 Task: Create a sub task Release to Production / Go Live for the task  Create user profiles and permissions system for the app in the project TurboCharge , assign it to team member softage.10@softage.net and update the status of the sub task to  On Track  , set the priority of the sub task to Low.
Action: Mouse moved to (51, 341)
Screenshot: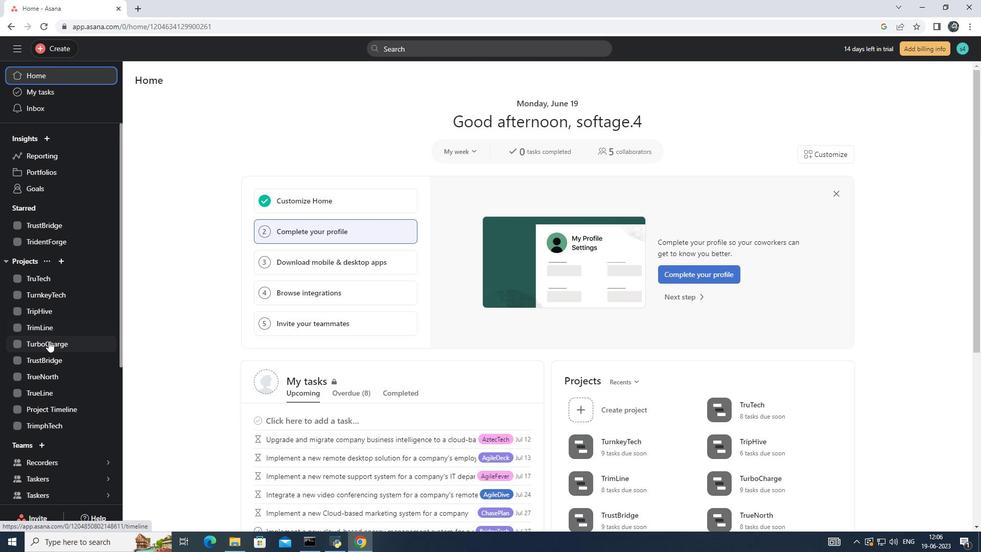 
Action: Mouse pressed left at (51, 341)
Screenshot: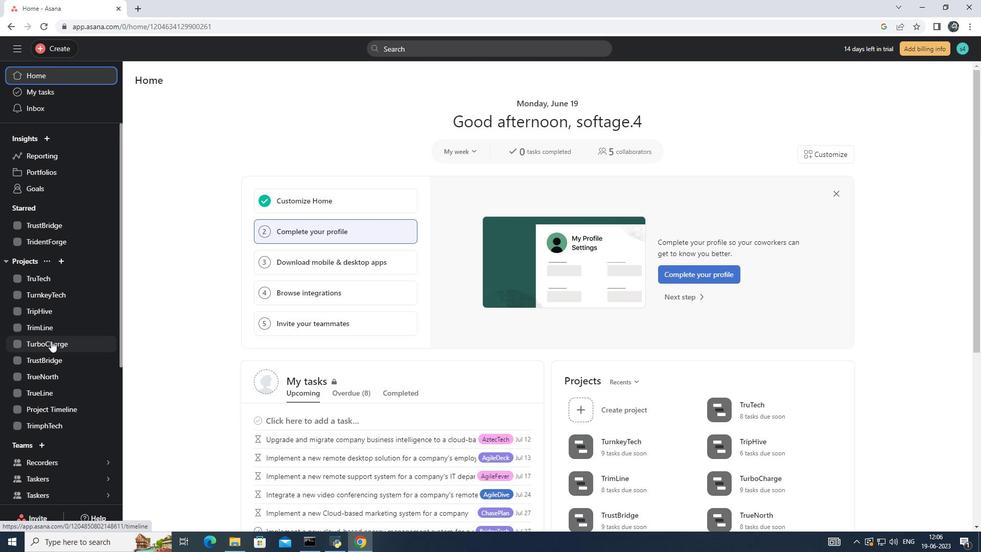 
Action: Mouse moved to (425, 240)
Screenshot: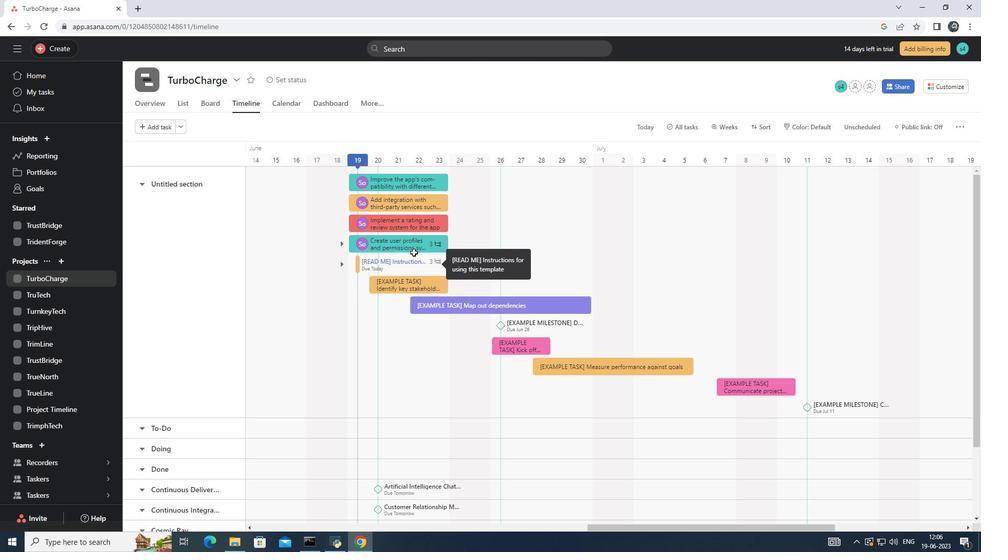 
Action: Mouse pressed left at (425, 240)
Screenshot: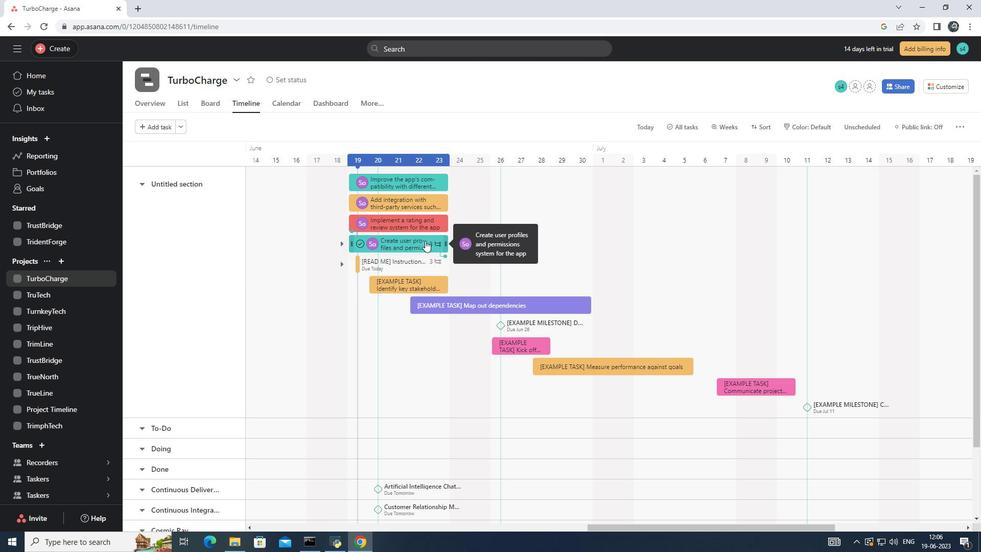 
Action: Mouse moved to (712, 352)
Screenshot: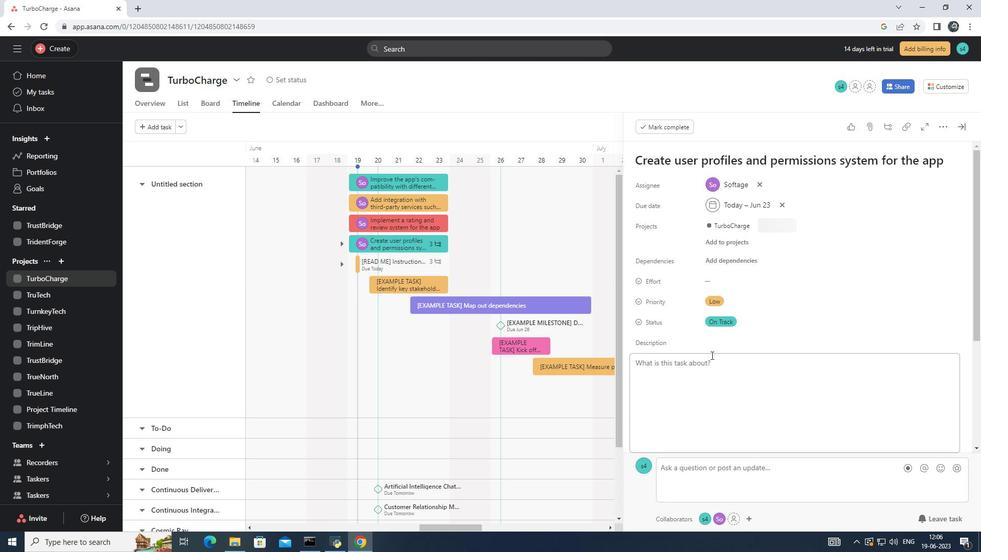 
Action: Mouse scrolled (712, 352) with delta (0, 0)
Screenshot: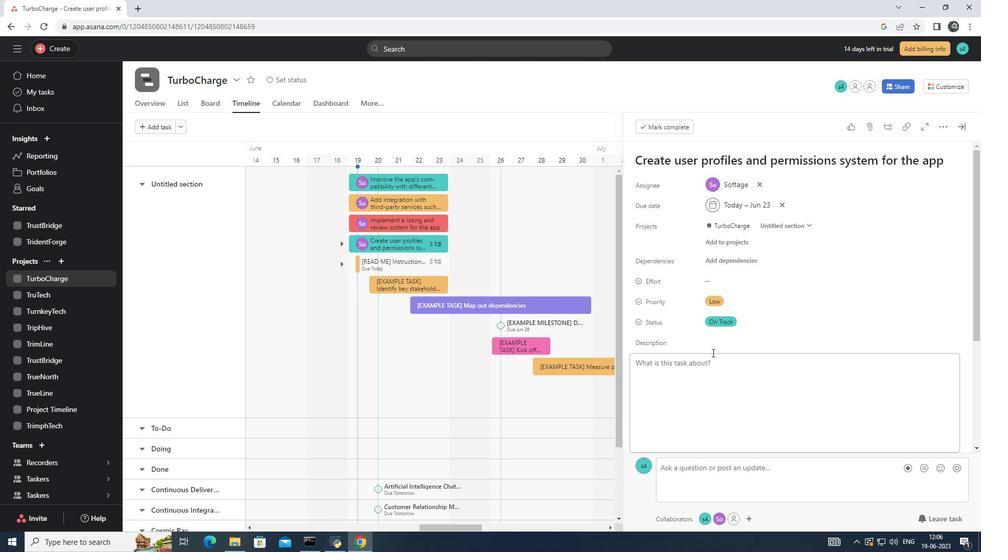
Action: Mouse scrolled (712, 352) with delta (0, 0)
Screenshot: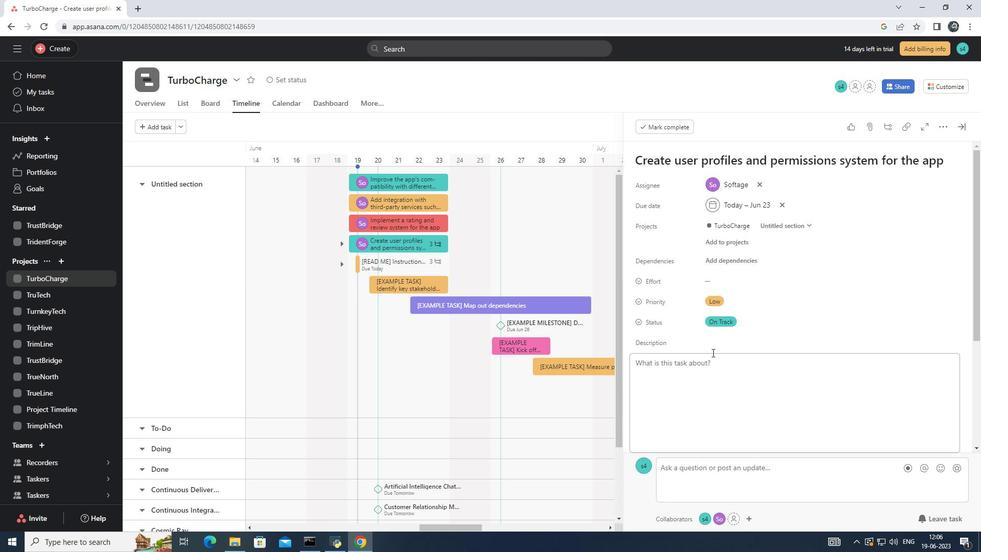 
Action: Mouse scrolled (712, 352) with delta (0, 0)
Screenshot: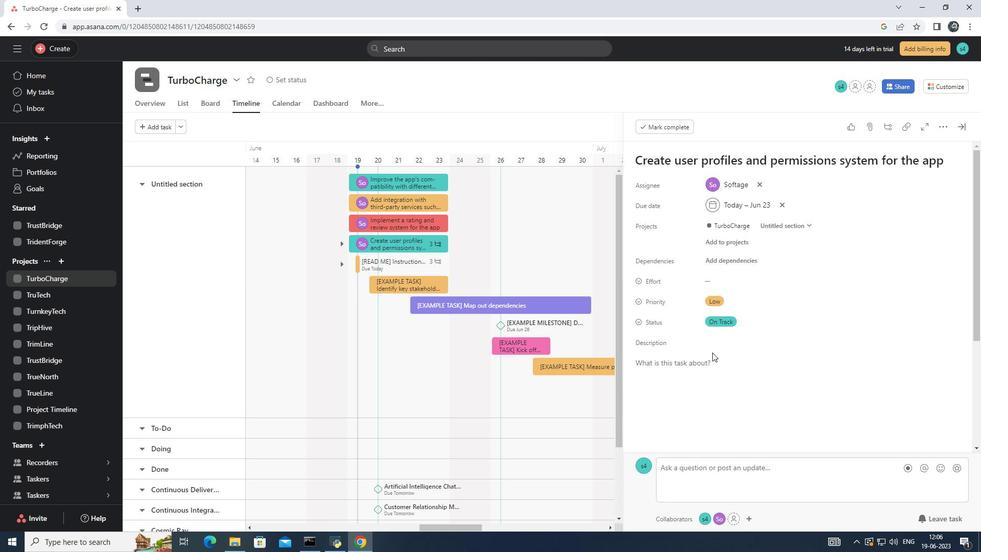 
Action: Mouse scrolled (712, 352) with delta (0, 0)
Screenshot: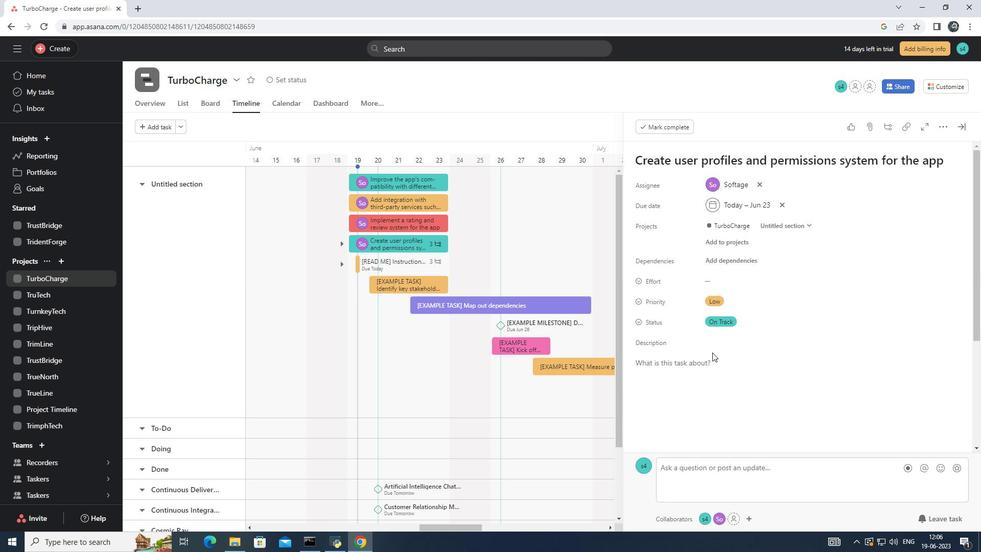 
Action: Mouse moved to (650, 368)
Screenshot: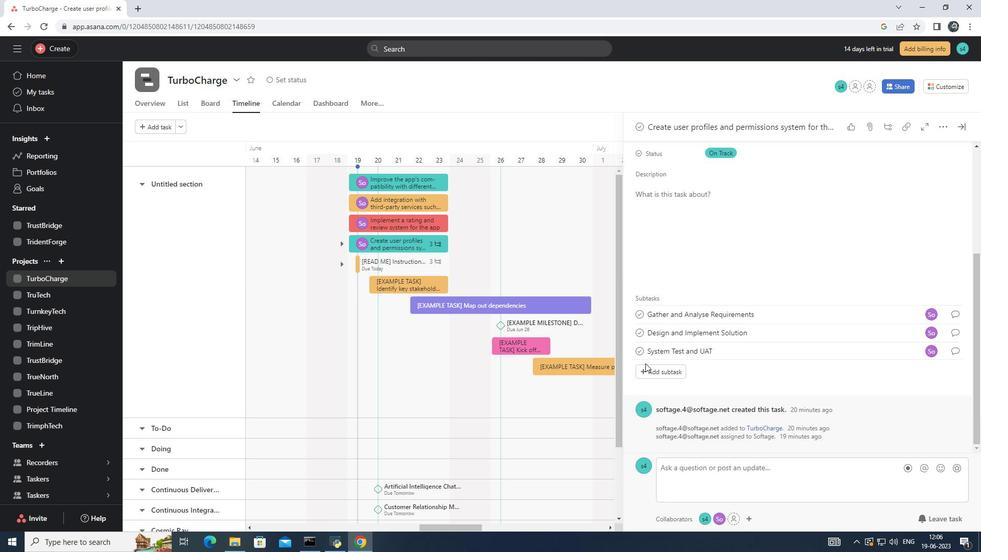 
Action: Mouse pressed left at (650, 368)
Screenshot: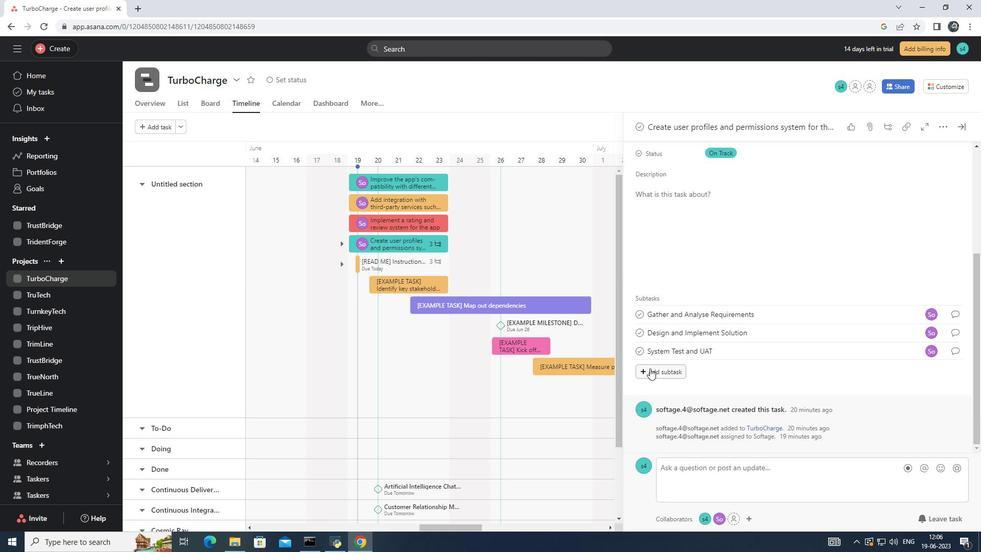 
Action: Mouse moved to (655, 349)
Screenshot: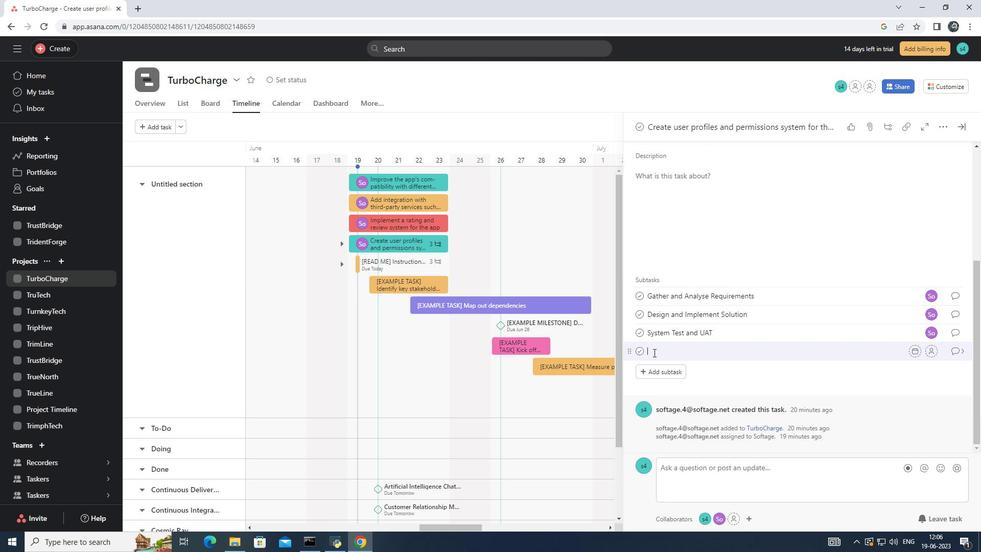 
Action: Key pressed <Key.shift>Release<Key.space>to<Key.space><Key.shift>Production<Key.space>/<Key.space><Key.shift>Go<Key.space><Key.shift>Live
Screenshot: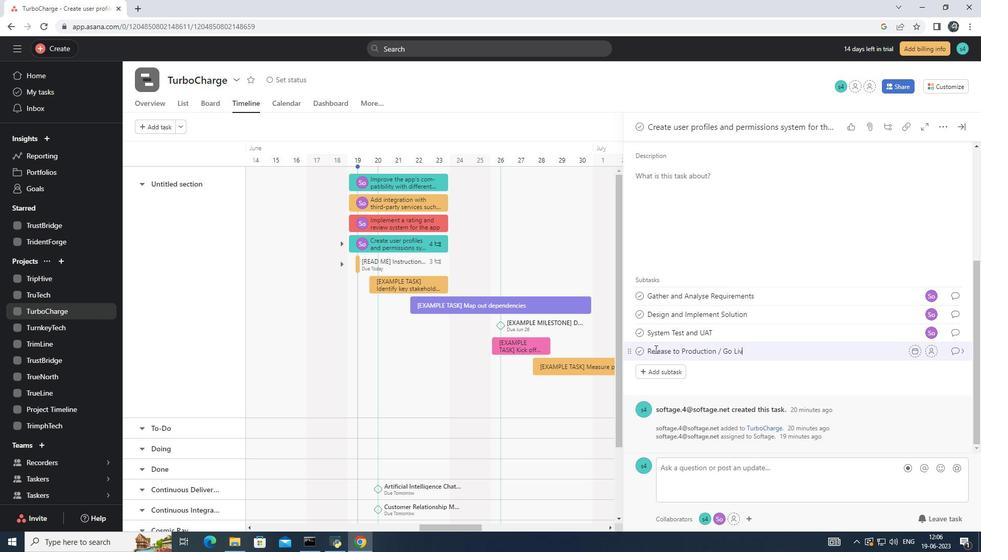 
Action: Mouse moved to (932, 353)
Screenshot: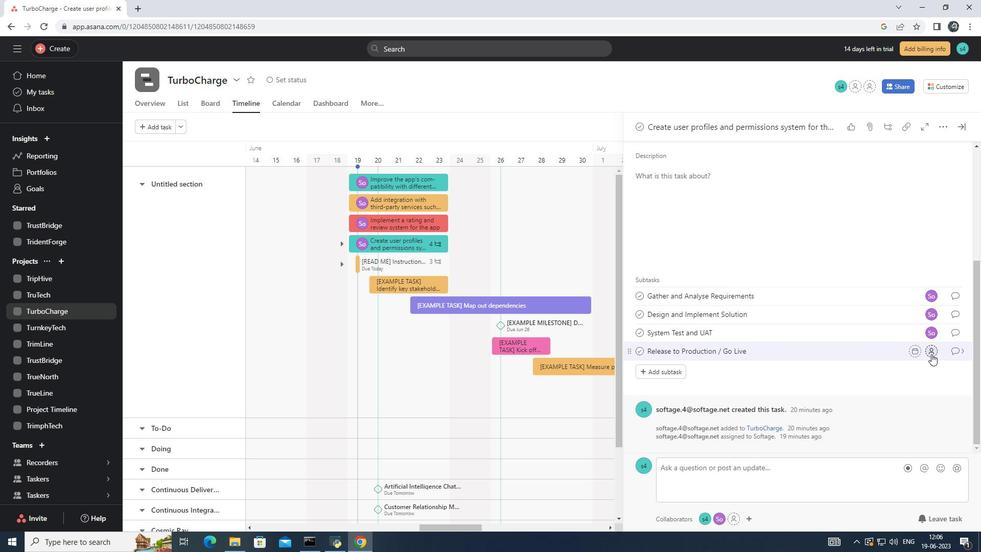 
Action: Mouse pressed left at (932, 353)
Screenshot: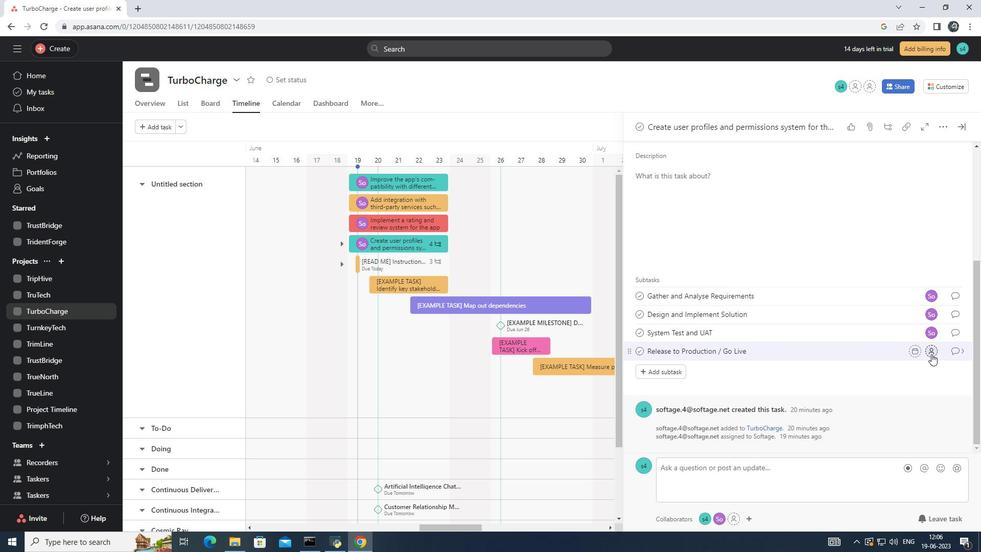 
Action: Mouse moved to (762, 391)
Screenshot: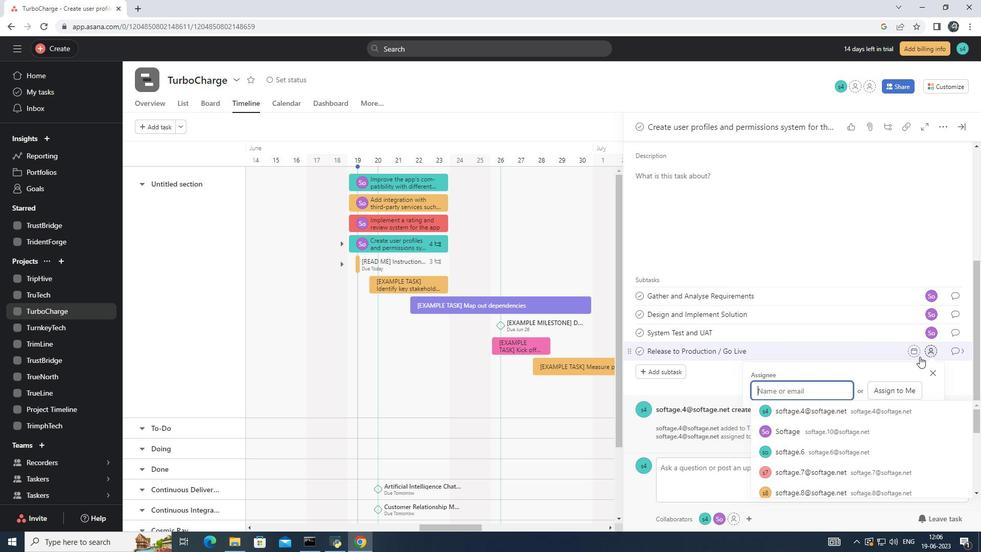 
Action: Key pressed softage.10<Key.shift>@softage.net<Key.enter>
Screenshot: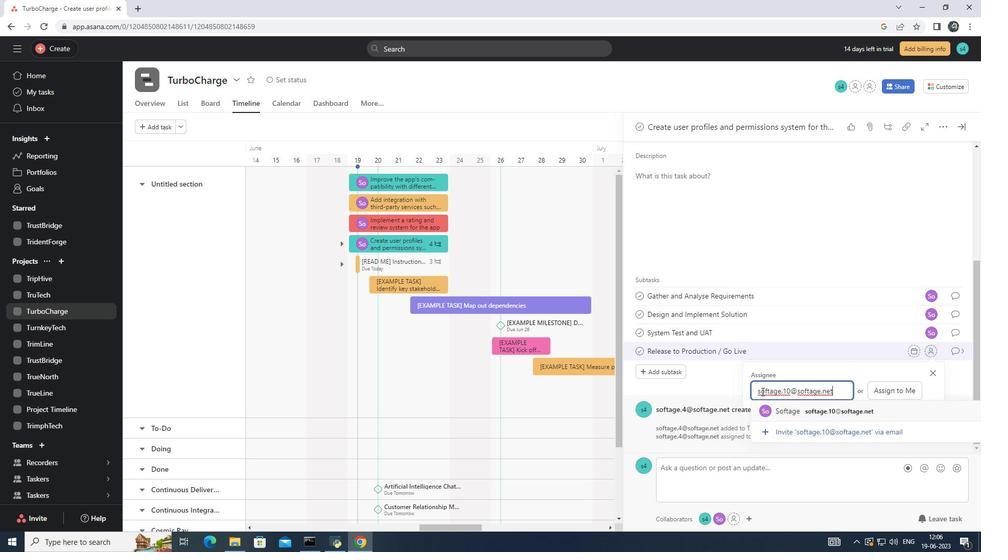
Action: Mouse moved to (963, 349)
Screenshot: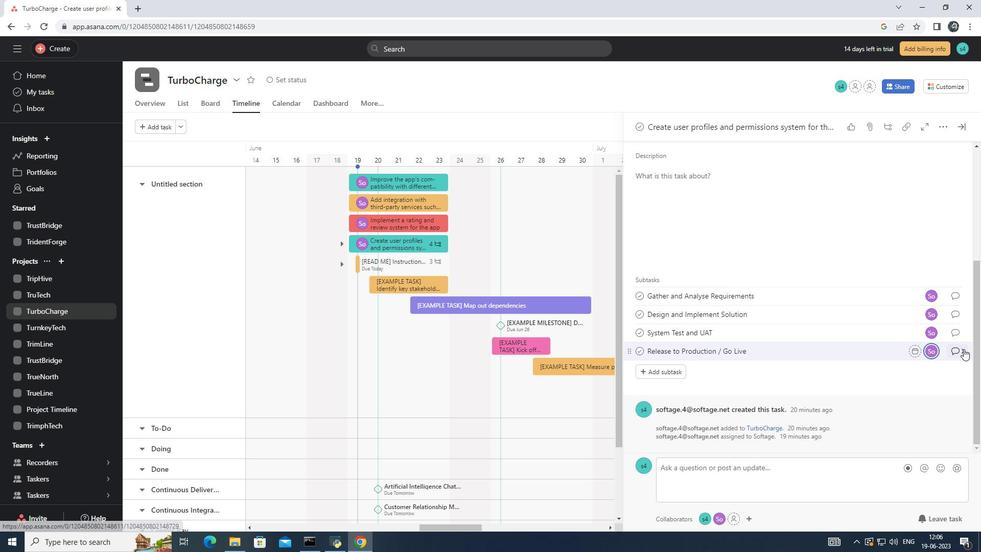 
Action: Mouse pressed left at (963, 349)
Screenshot: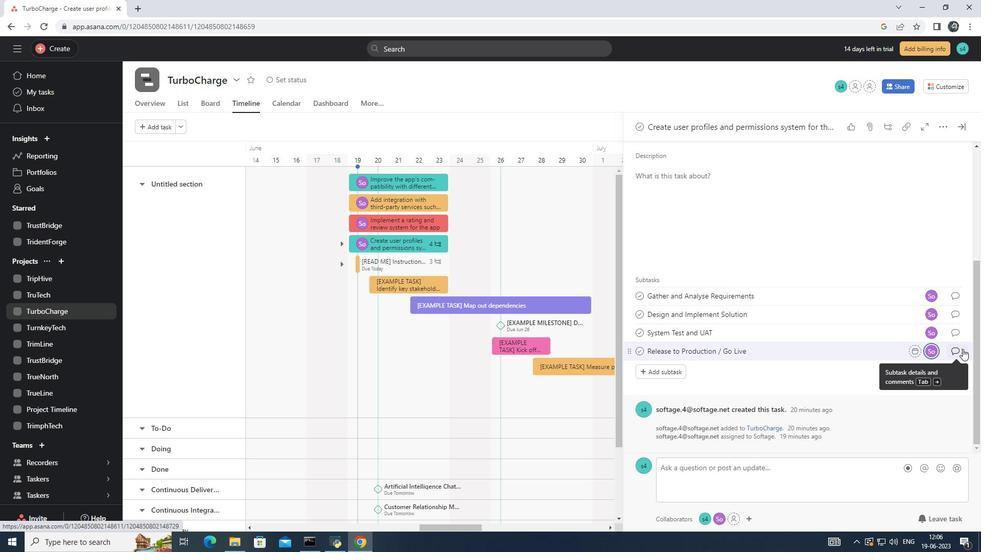 
Action: Mouse moved to (677, 270)
Screenshot: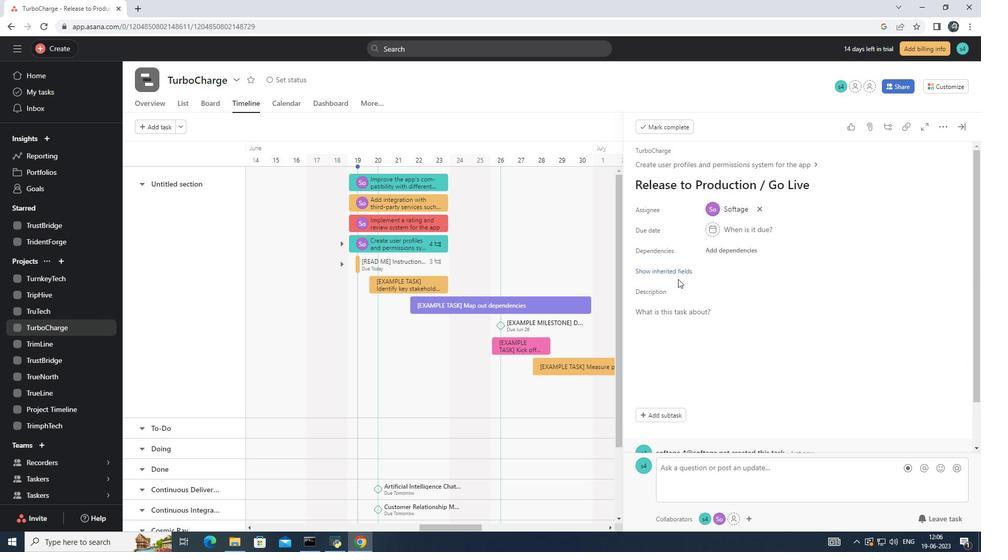 
Action: Mouse pressed left at (677, 270)
Screenshot: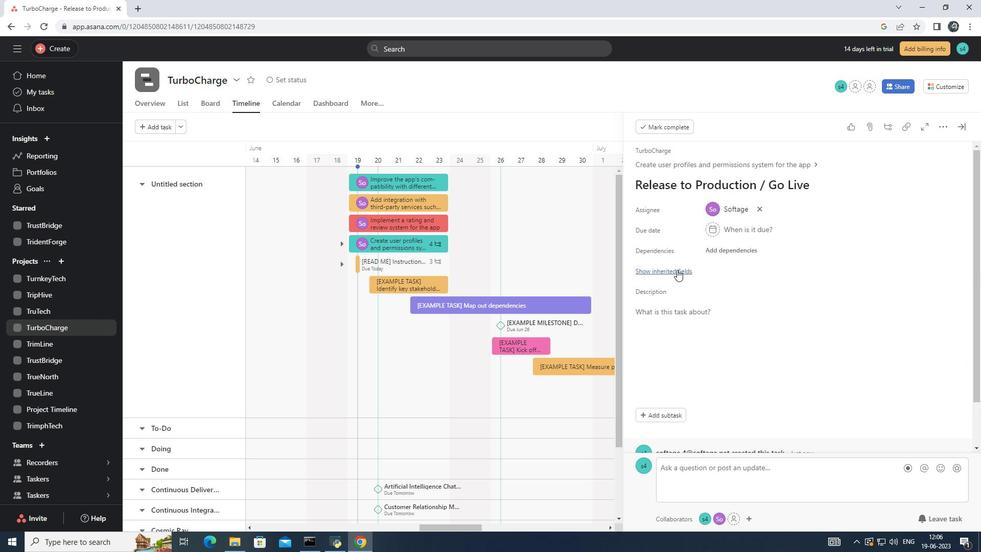 
Action: Mouse moved to (726, 332)
Screenshot: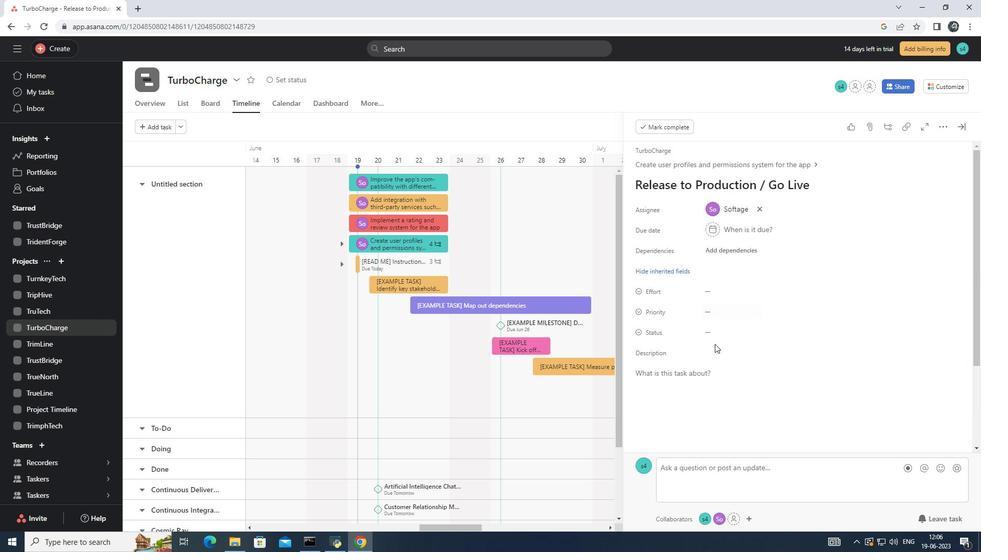 
Action: Mouse pressed left at (726, 332)
Screenshot: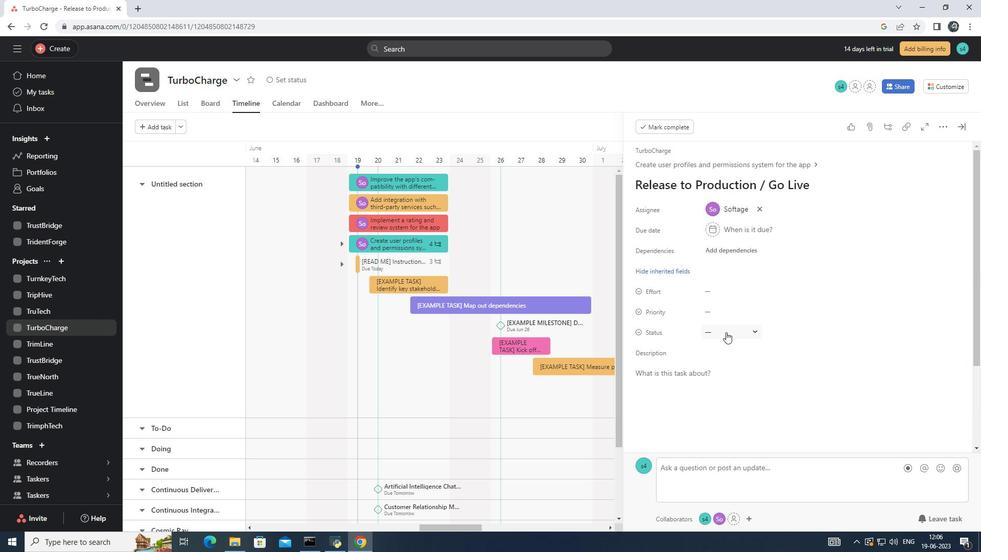 
Action: Mouse moved to (764, 369)
Screenshot: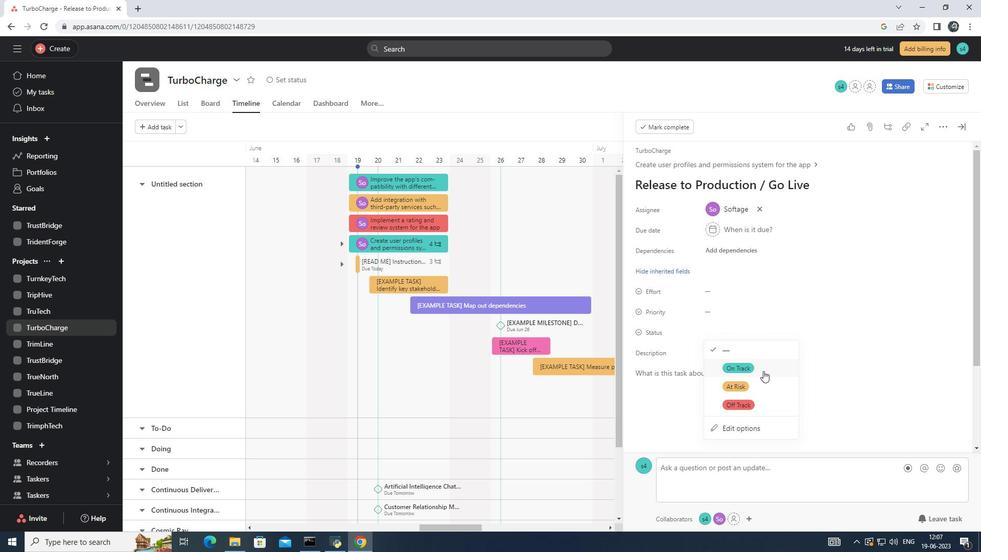 
Action: Mouse pressed left at (764, 369)
Screenshot: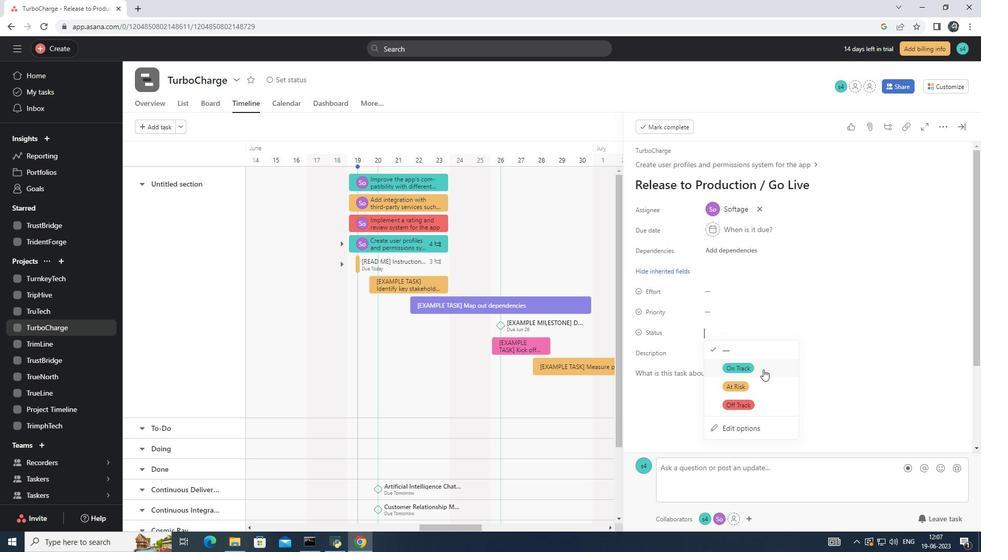 
Action: Mouse moved to (739, 311)
Screenshot: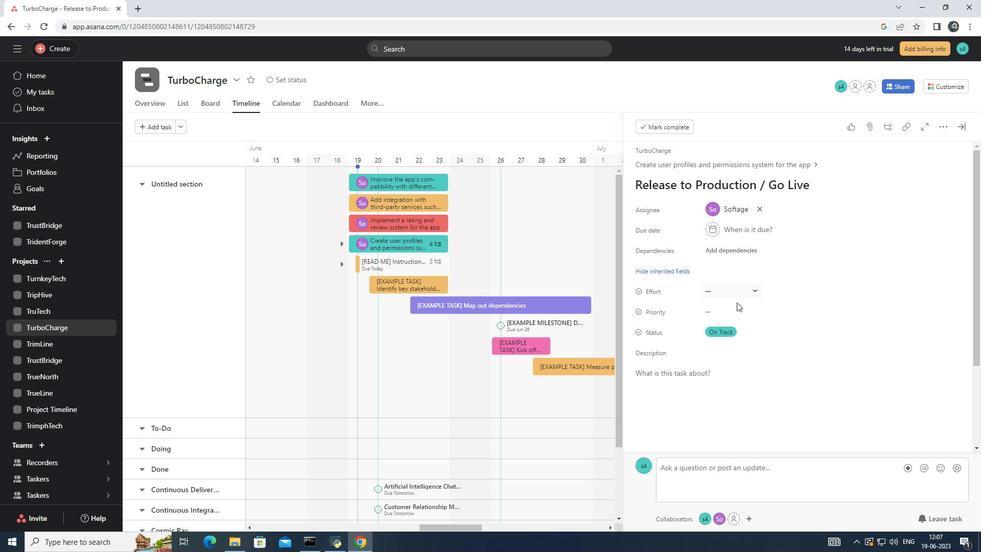 
Action: Mouse pressed left at (739, 311)
Screenshot: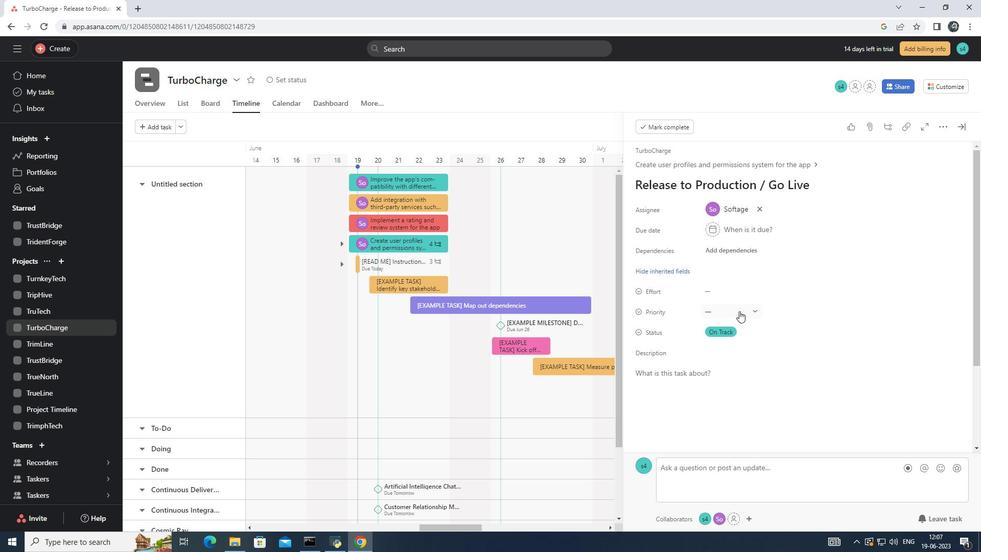 
Action: Mouse moved to (757, 380)
Screenshot: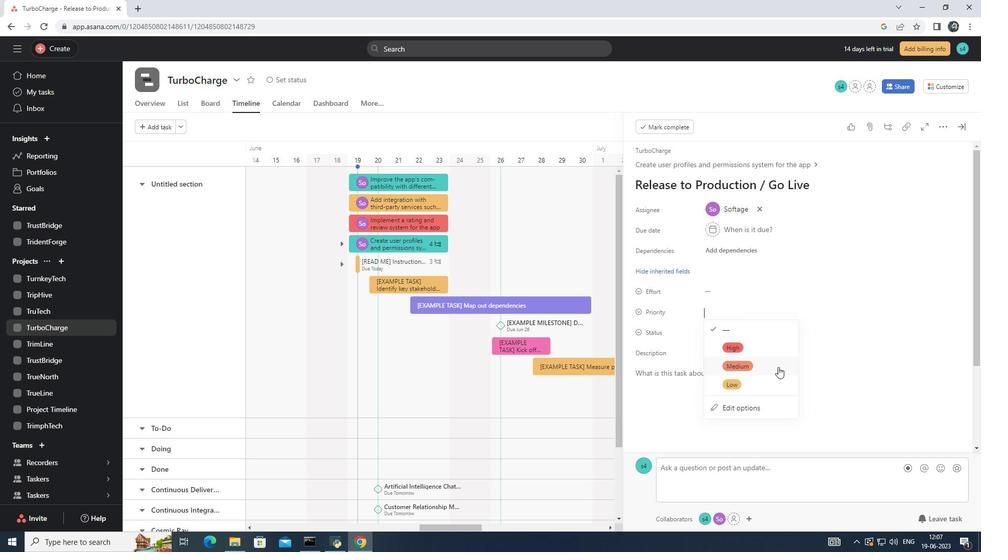 
Action: Mouse pressed left at (757, 380)
Screenshot: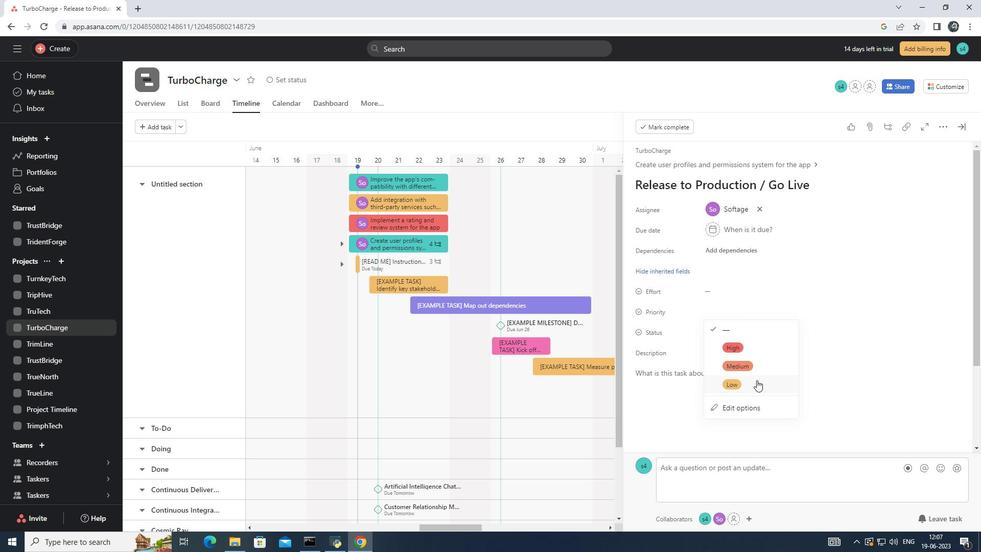 
